 Task: Create a rule from the Routing list, Task moved to a section -> Set Priority in the project AgileFrame , set the section as To-Do and set the priority of the task as  High
Action: Mouse moved to (998, 90)
Screenshot: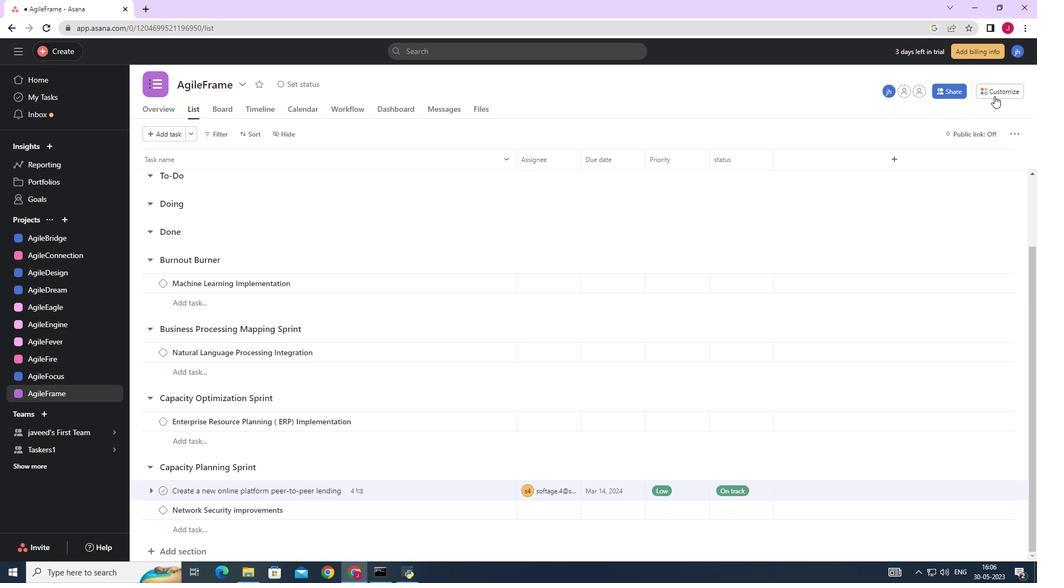 
Action: Mouse pressed left at (998, 90)
Screenshot: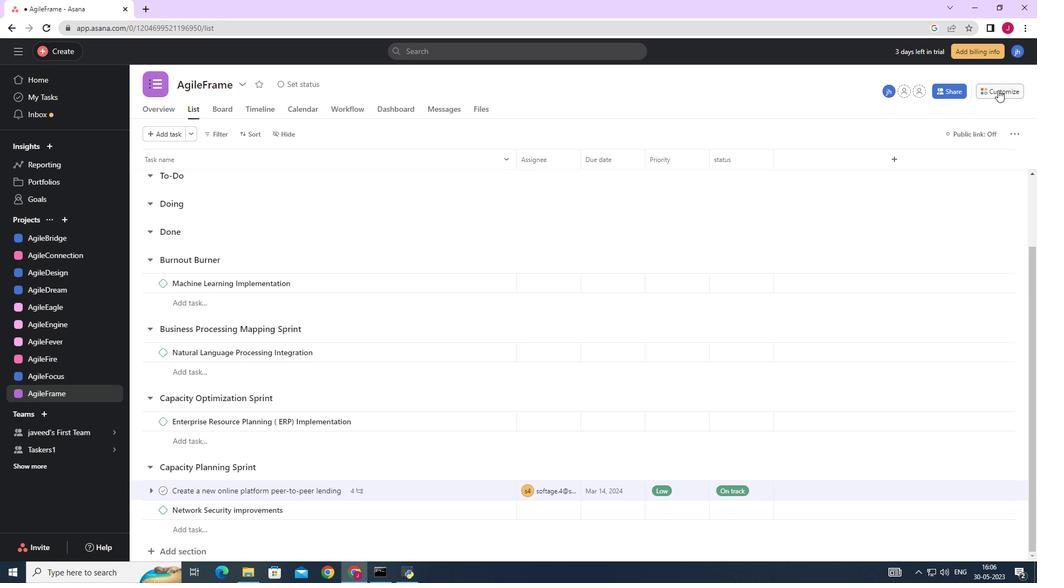 
Action: Mouse moved to (815, 233)
Screenshot: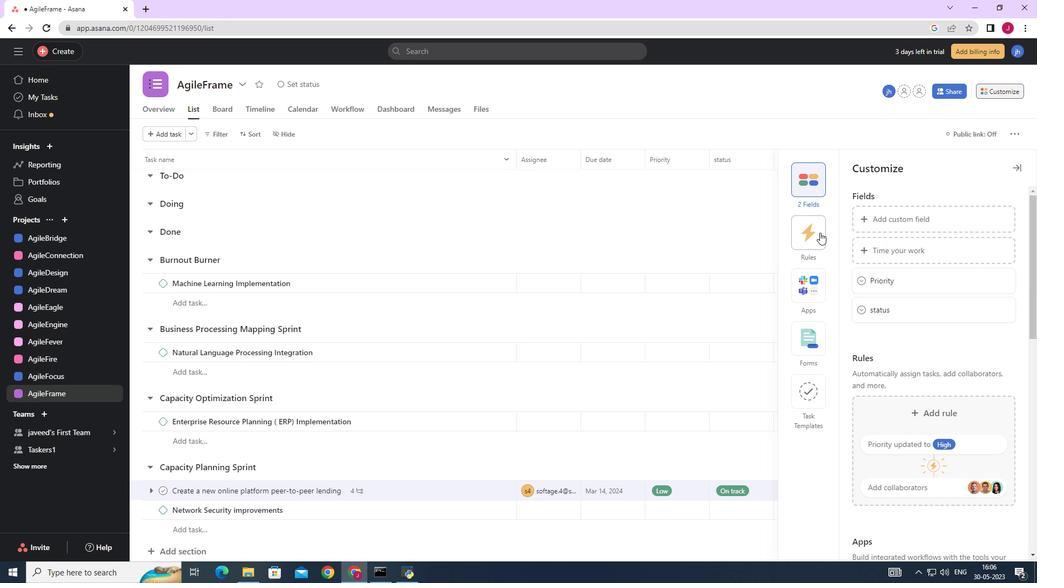 
Action: Mouse pressed left at (815, 233)
Screenshot: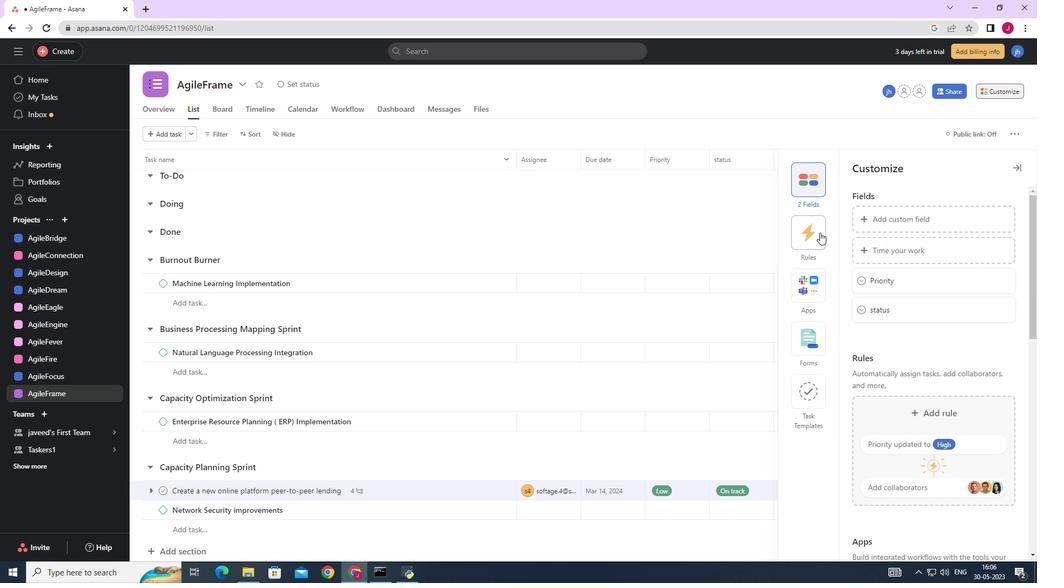 
Action: Mouse moved to (928, 243)
Screenshot: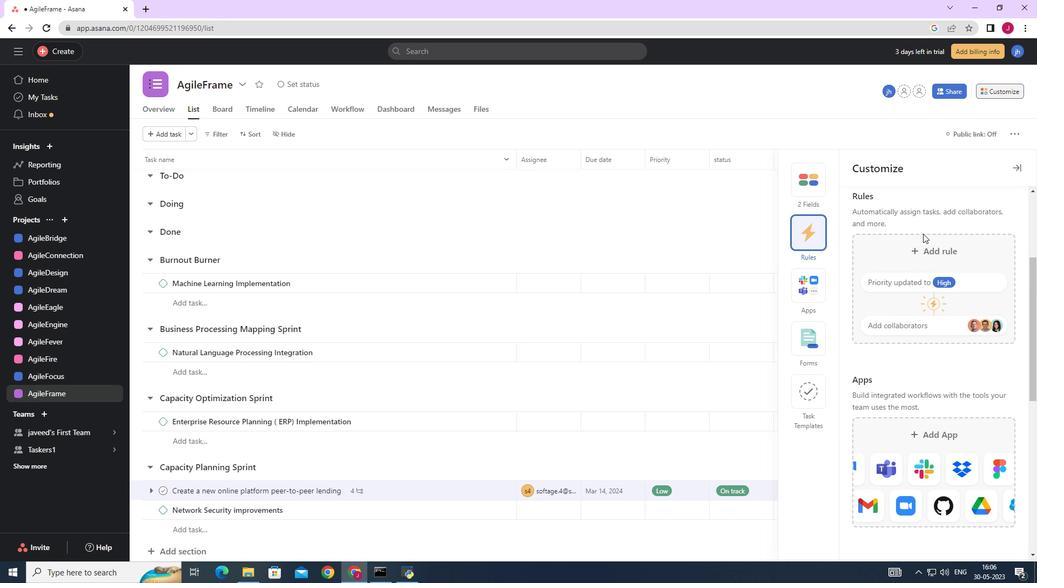 
Action: Mouse pressed left at (928, 243)
Screenshot: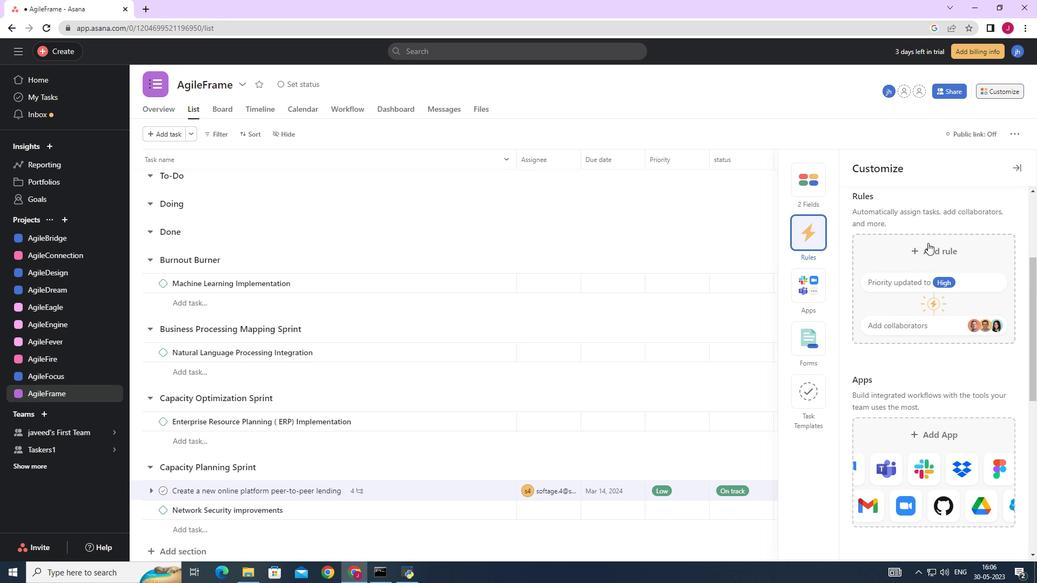 
Action: Mouse moved to (230, 143)
Screenshot: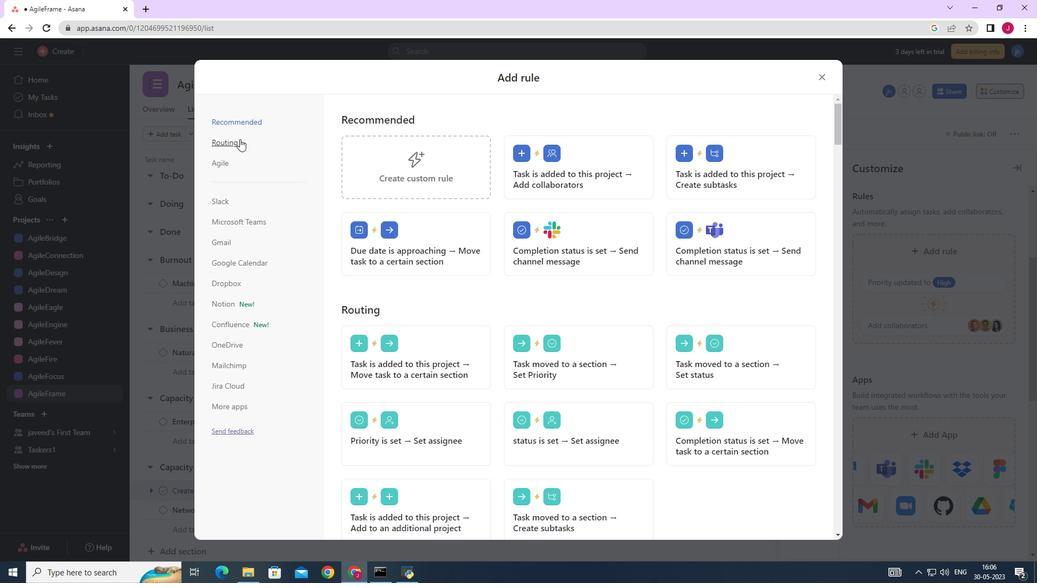 
Action: Mouse pressed left at (230, 143)
Screenshot: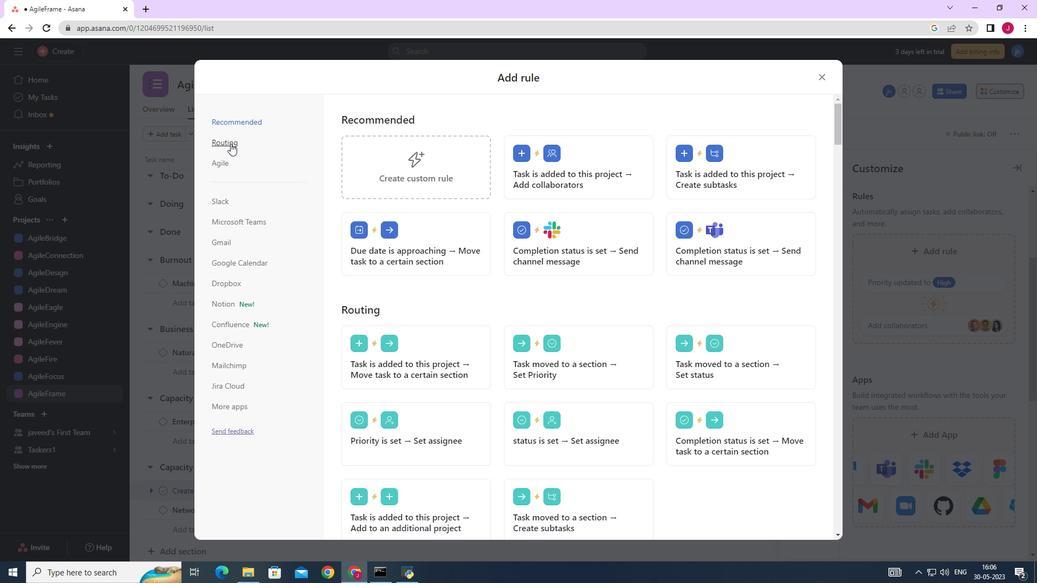 
Action: Mouse moved to (557, 172)
Screenshot: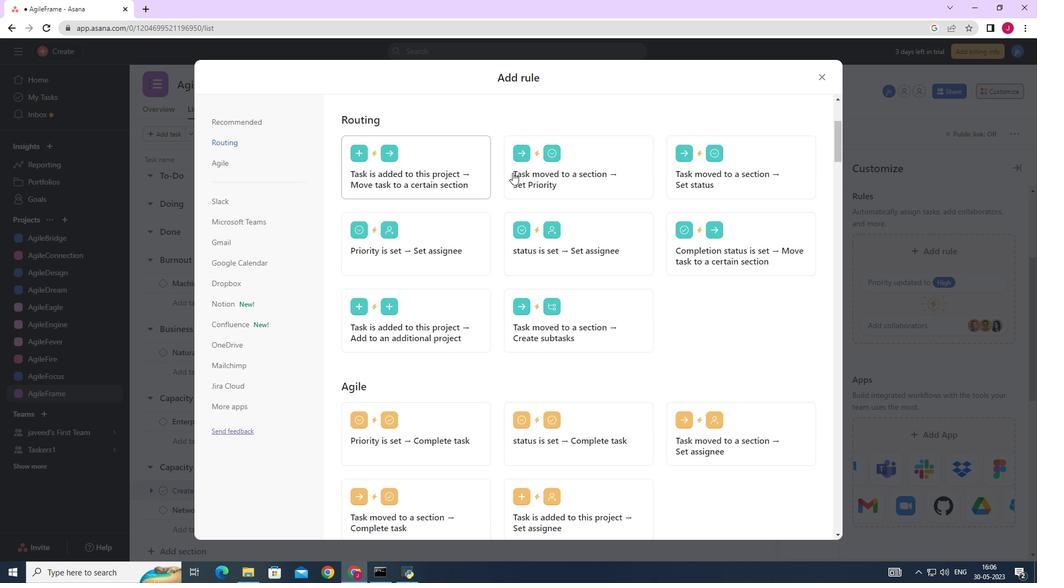 
Action: Mouse pressed left at (557, 172)
Screenshot: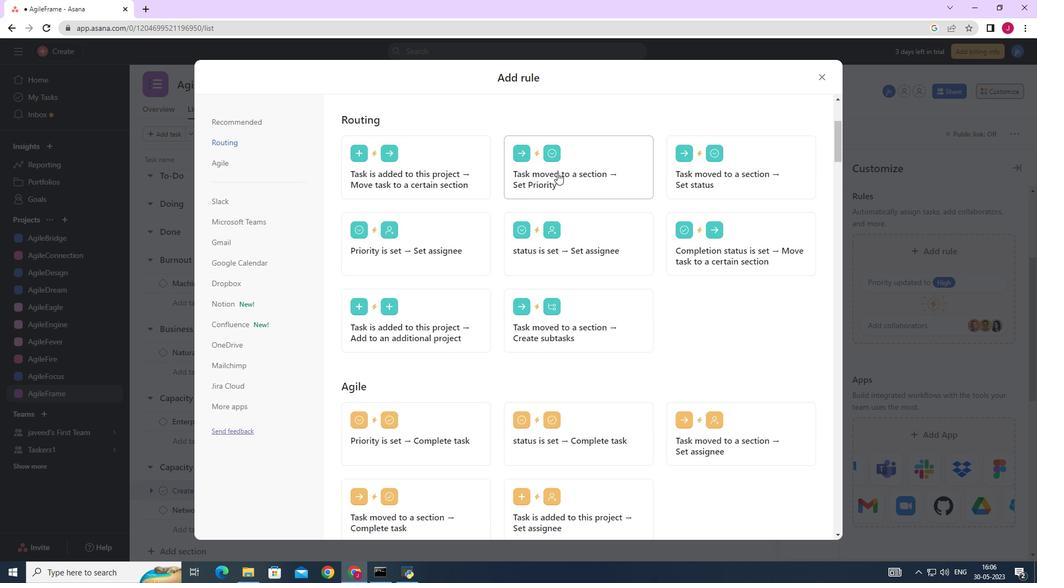 
Action: Mouse moved to (425, 297)
Screenshot: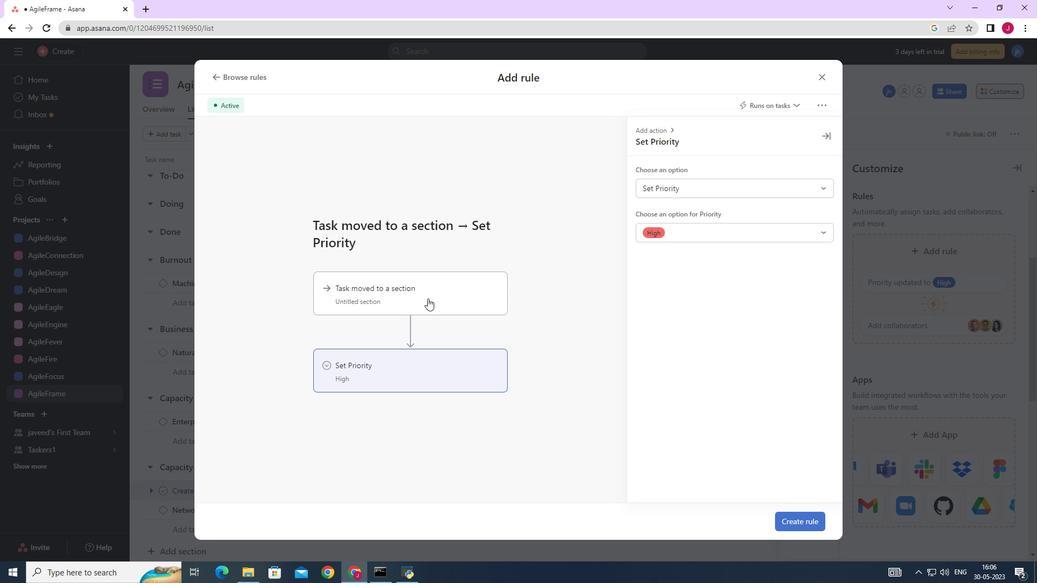 
Action: Mouse pressed left at (425, 297)
Screenshot: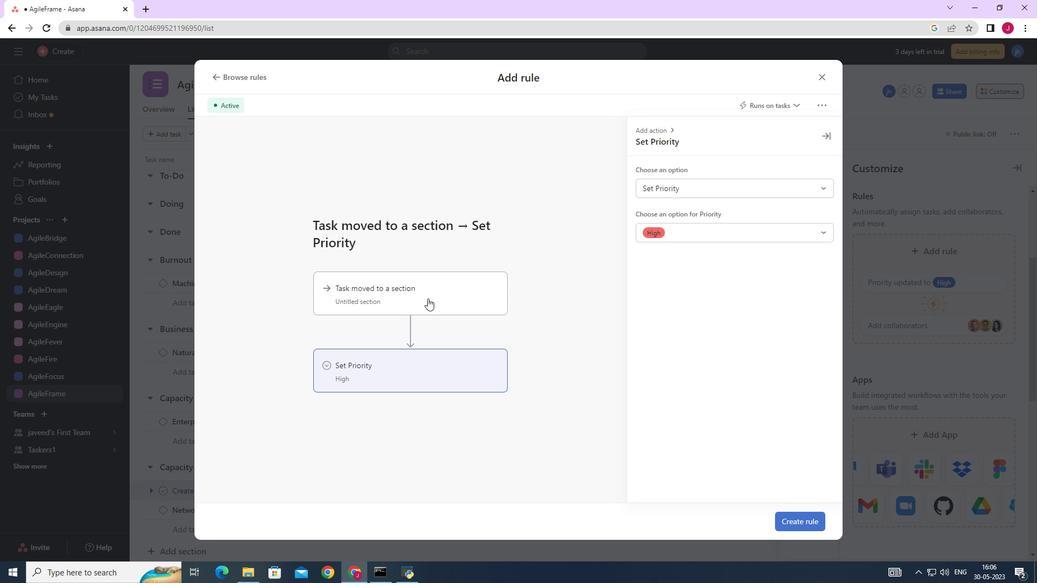 
Action: Mouse moved to (686, 184)
Screenshot: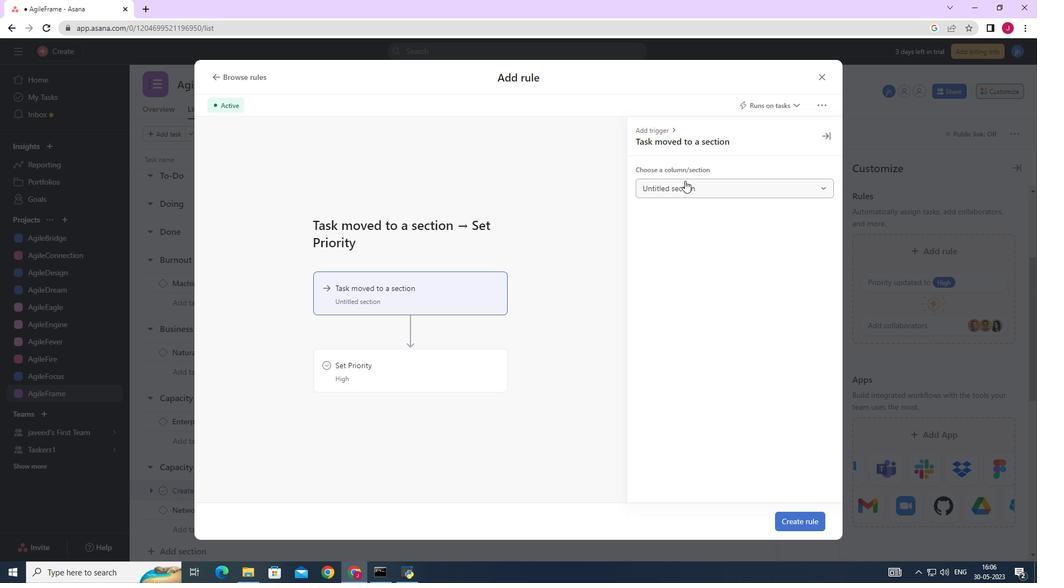
Action: Mouse pressed left at (686, 184)
Screenshot: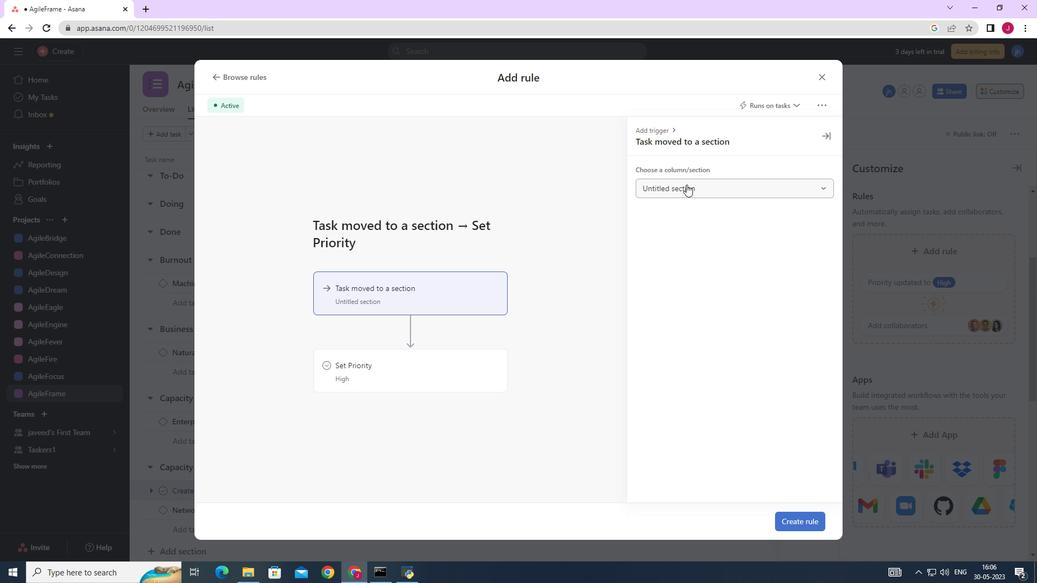 
Action: Mouse moved to (669, 231)
Screenshot: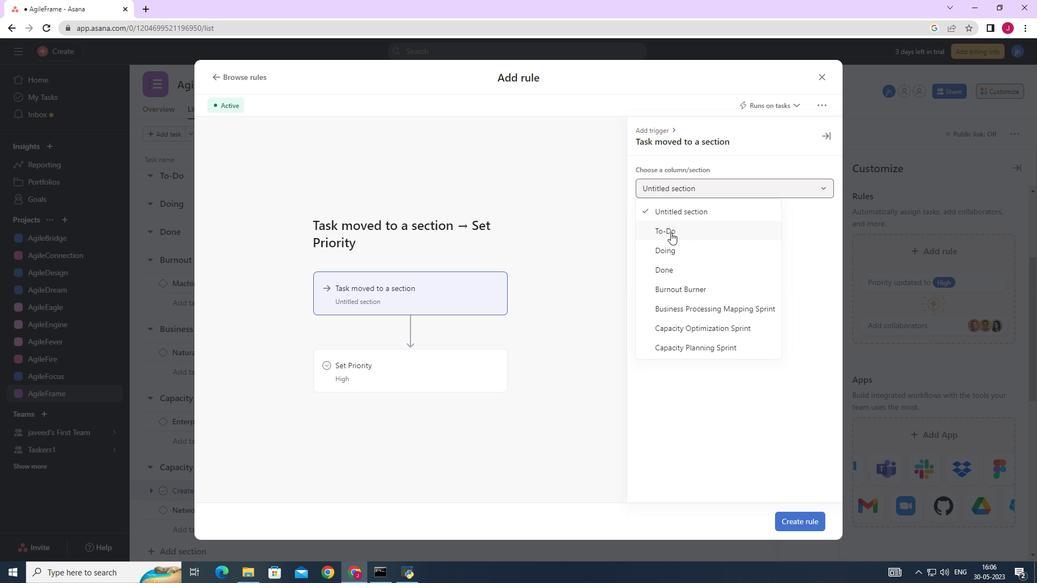 
Action: Mouse pressed left at (669, 231)
Screenshot: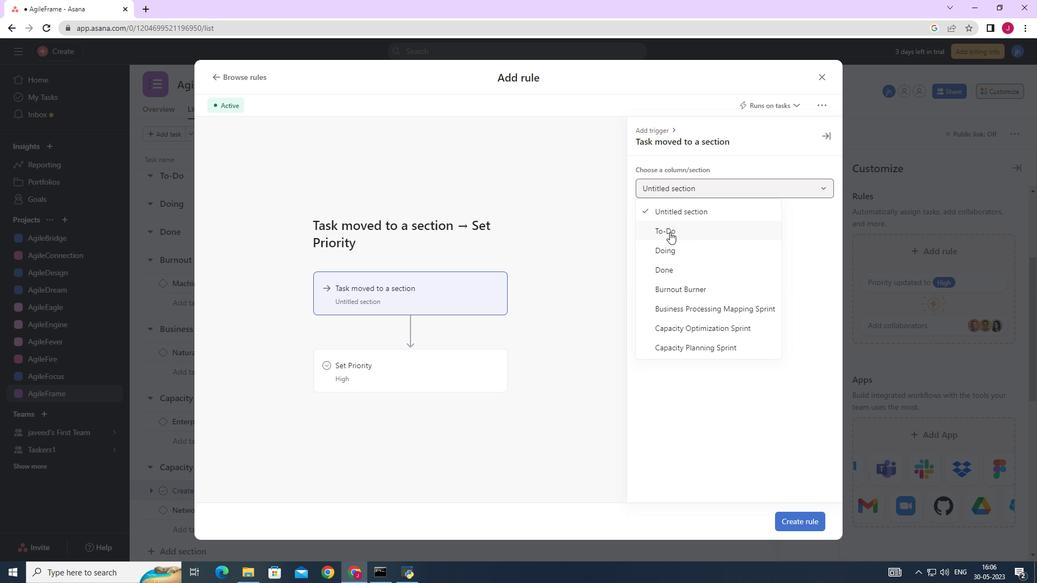 
Action: Mouse moved to (355, 374)
Screenshot: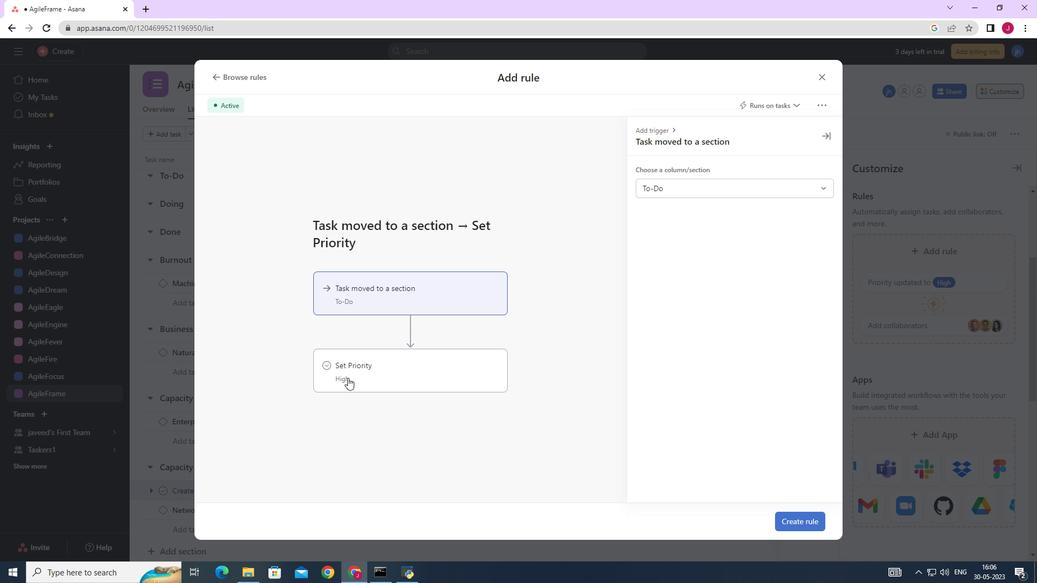 
Action: Mouse pressed left at (355, 374)
Screenshot: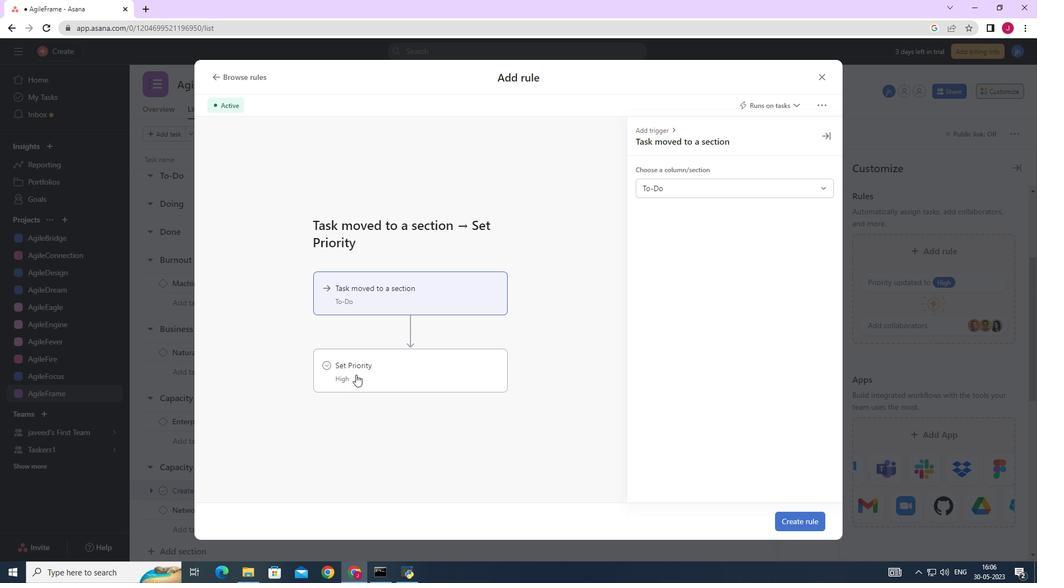 
Action: Mouse moved to (700, 184)
Screenshot: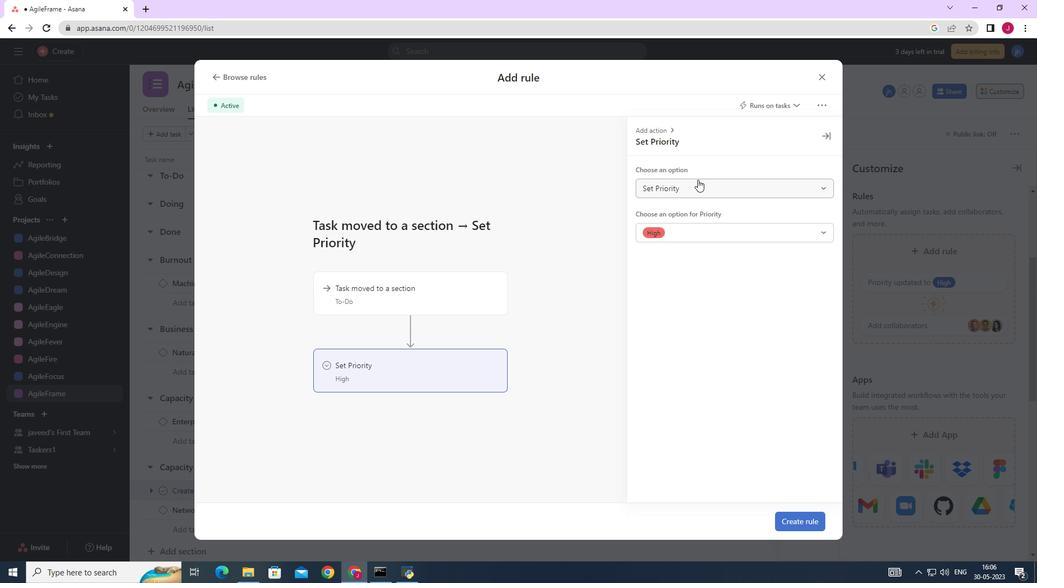 
Action: Mouse pressed left at (700, 184)
Screenshot: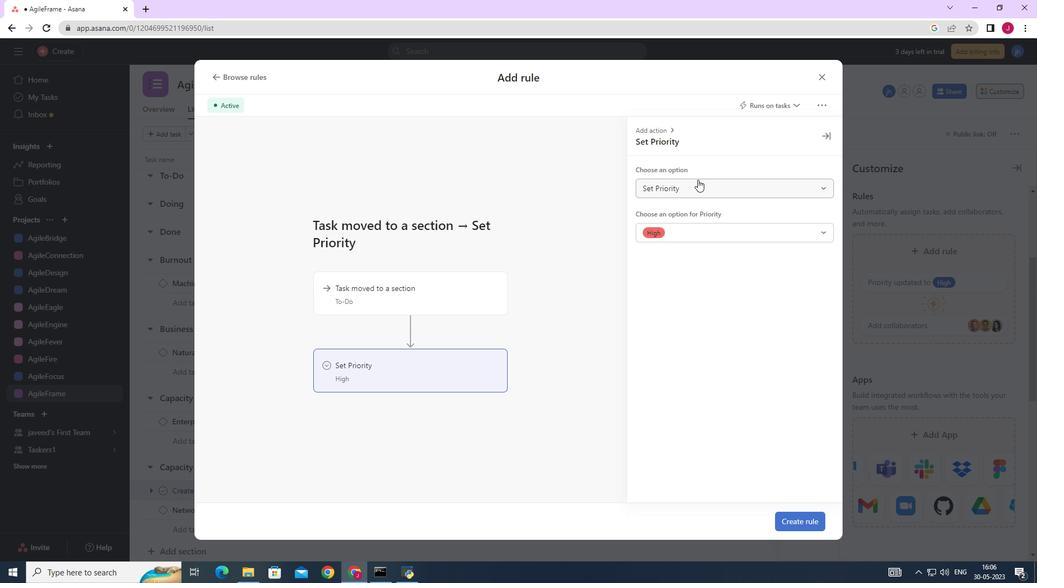 
Action: Mouse moved to (681, 210)
Screenshot: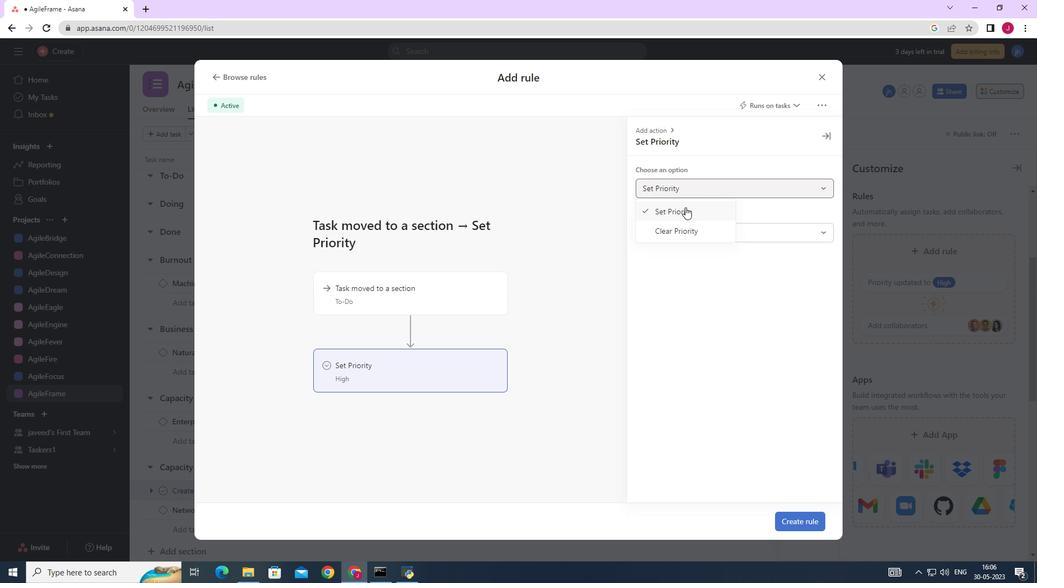 
Action: Mouse pressed left at (681, 210)
Screenshot: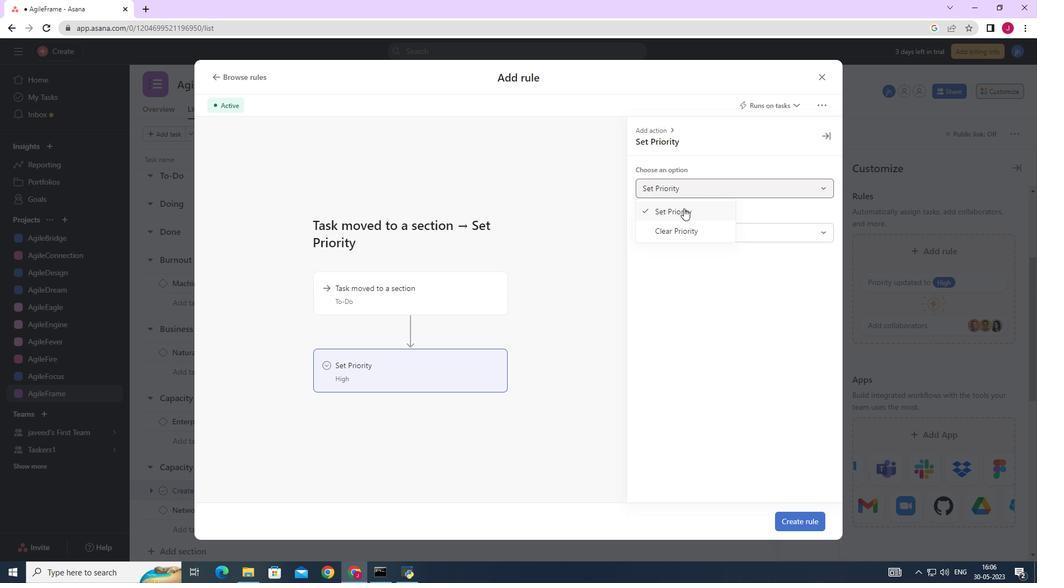 
Action: Mouse moved to (793, 523)
Screenshot: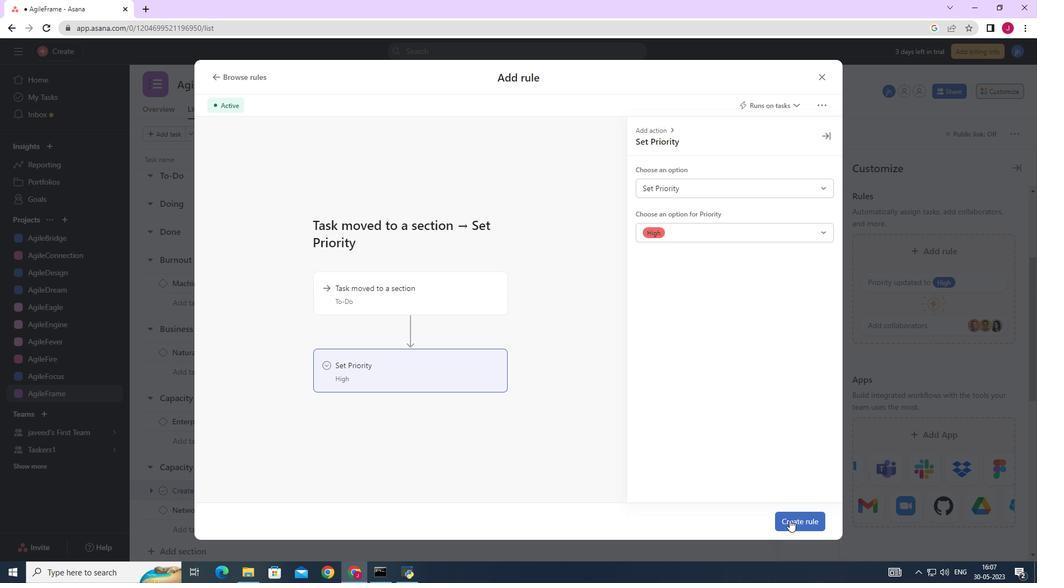 
Action: Mouse pressed left at (793, 523)
Screenshot: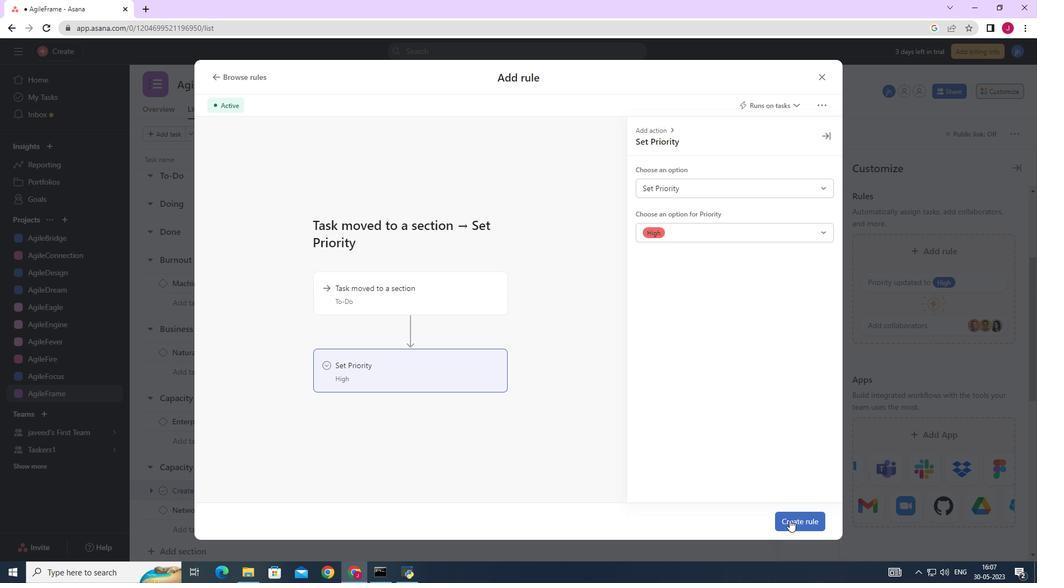 
Action: Mouse moved to (724, 470)
Screenshot: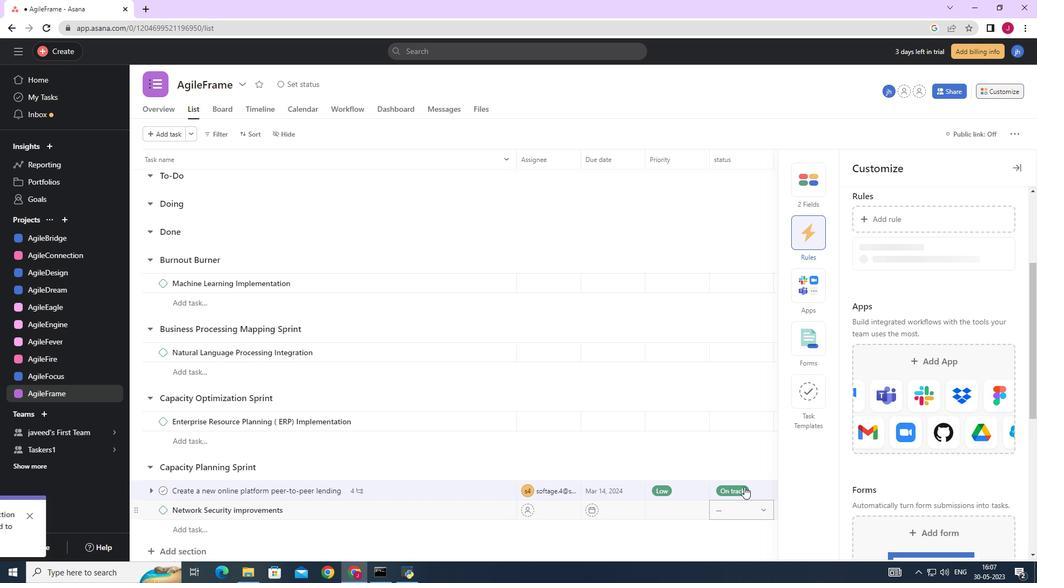 
